 Task: Add Evolved Chocolate Coconut cups to the cart.
Action: Mouse moved to (30, 86)
Screenshot: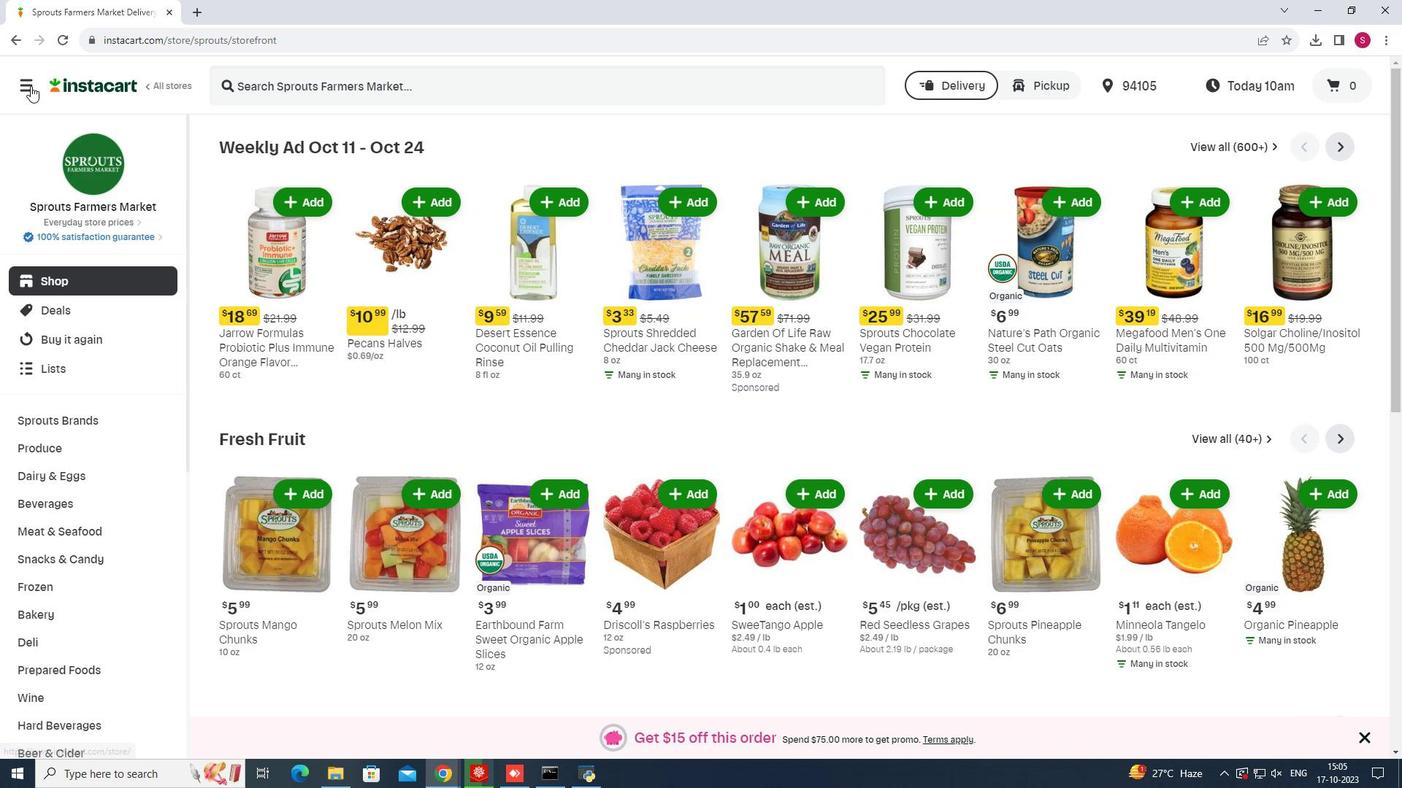 
Action: Mouse pressed left at (30, 86)
Screenshot: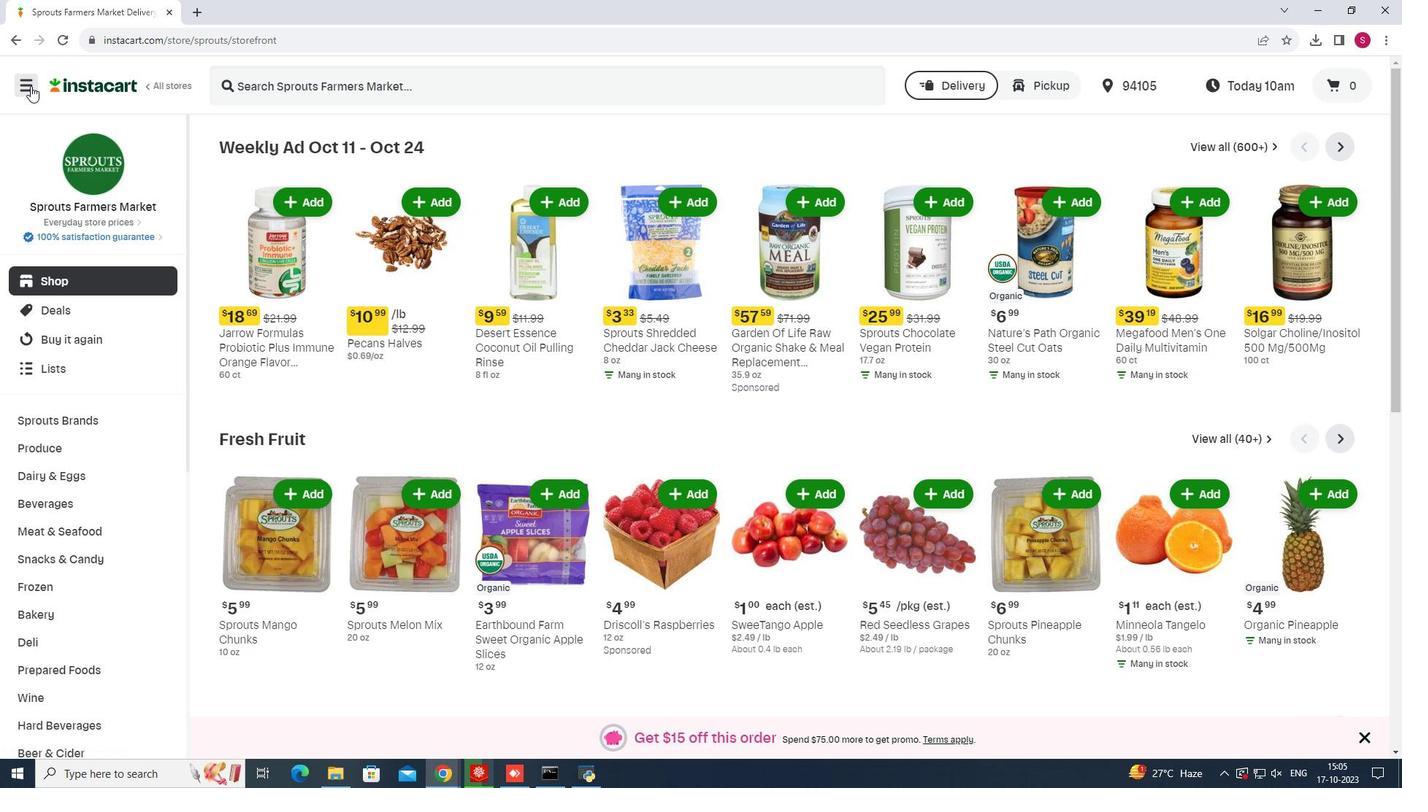
Action: Mouse moved to (96, 392)
Screenshot: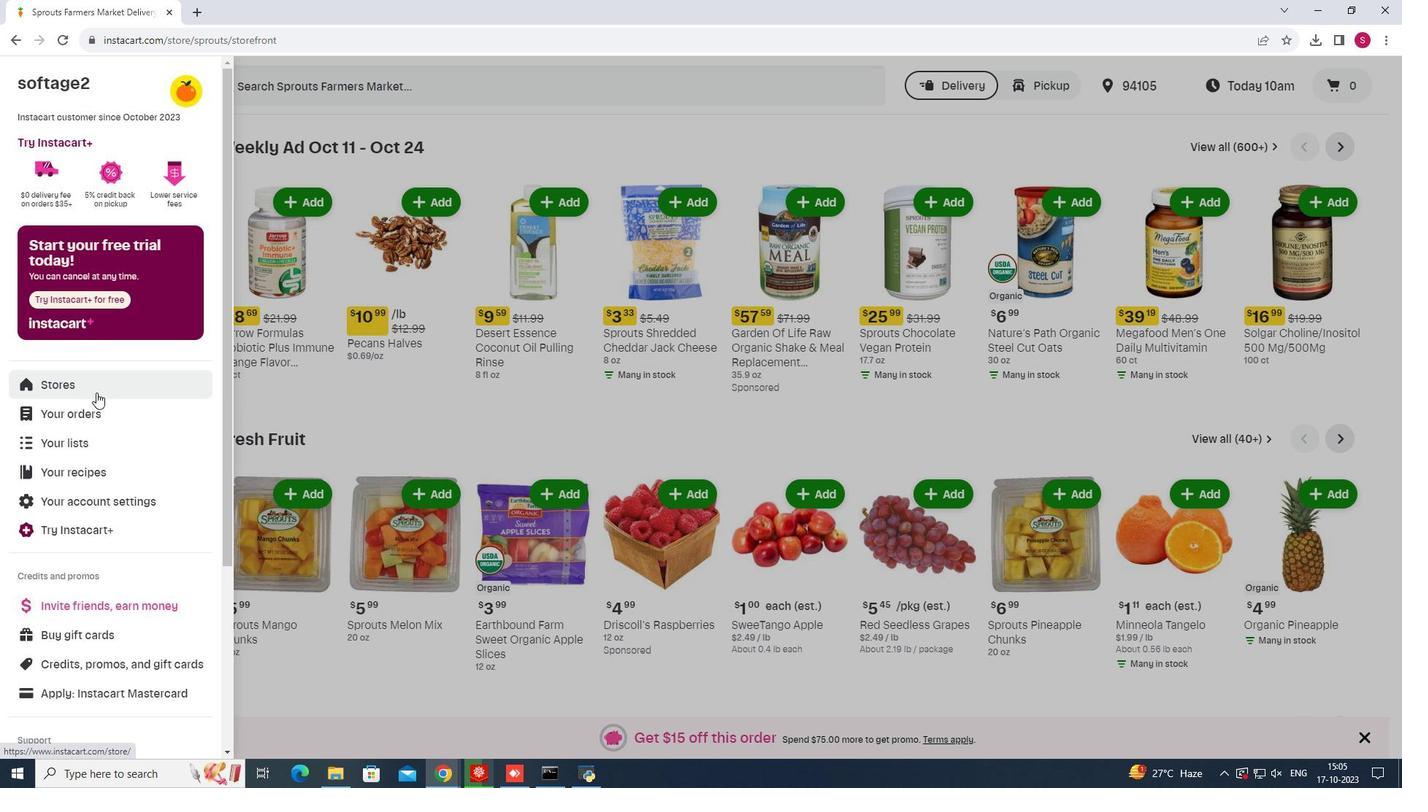 
Action: Mouse pressed left at (96, 392)
Screenshot: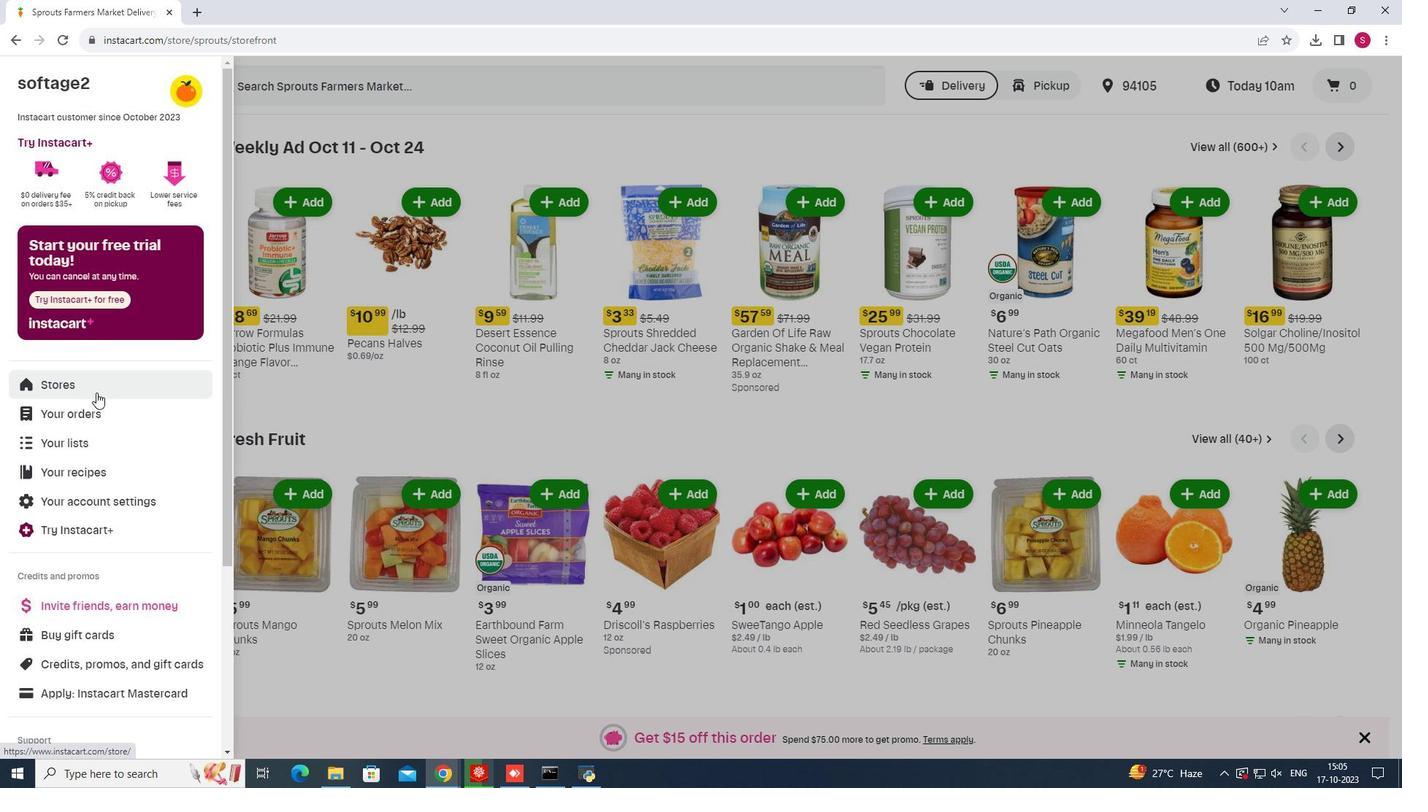 
Action: Mouse moved to (336, 133)
Screenshot: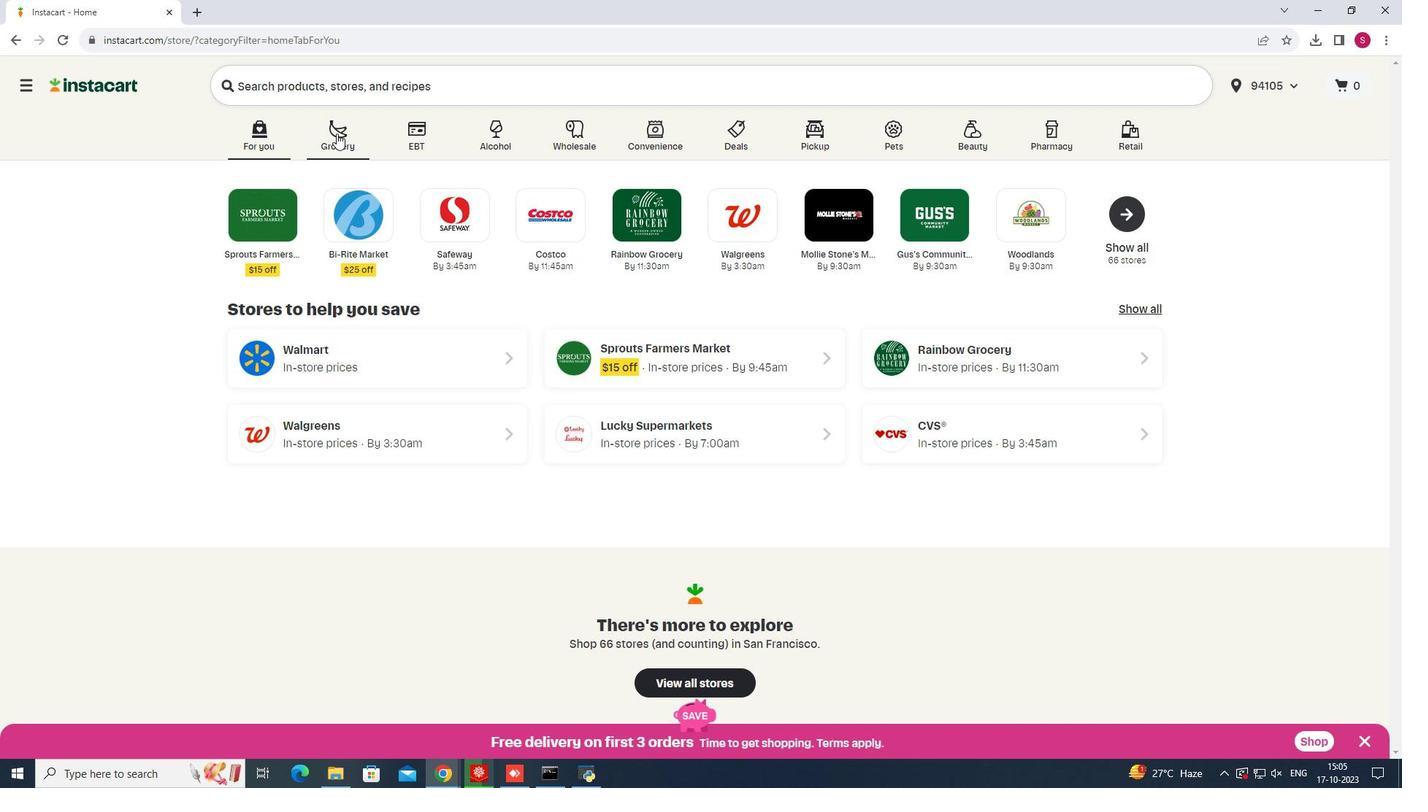 
Action: Mouse pressed left at (336, 133)
Screenshot: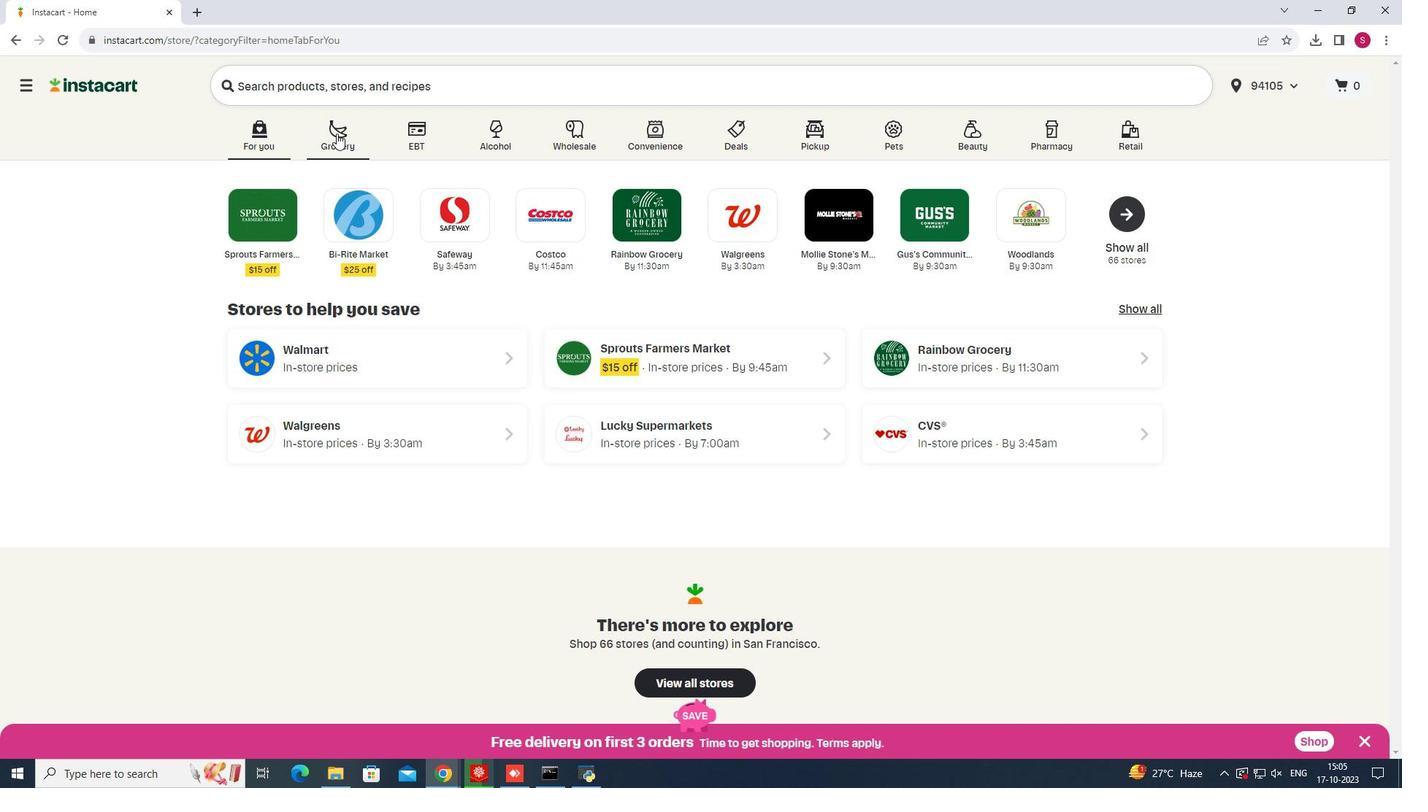 
Action: Mouse moved to (969, 198)
Screenshot: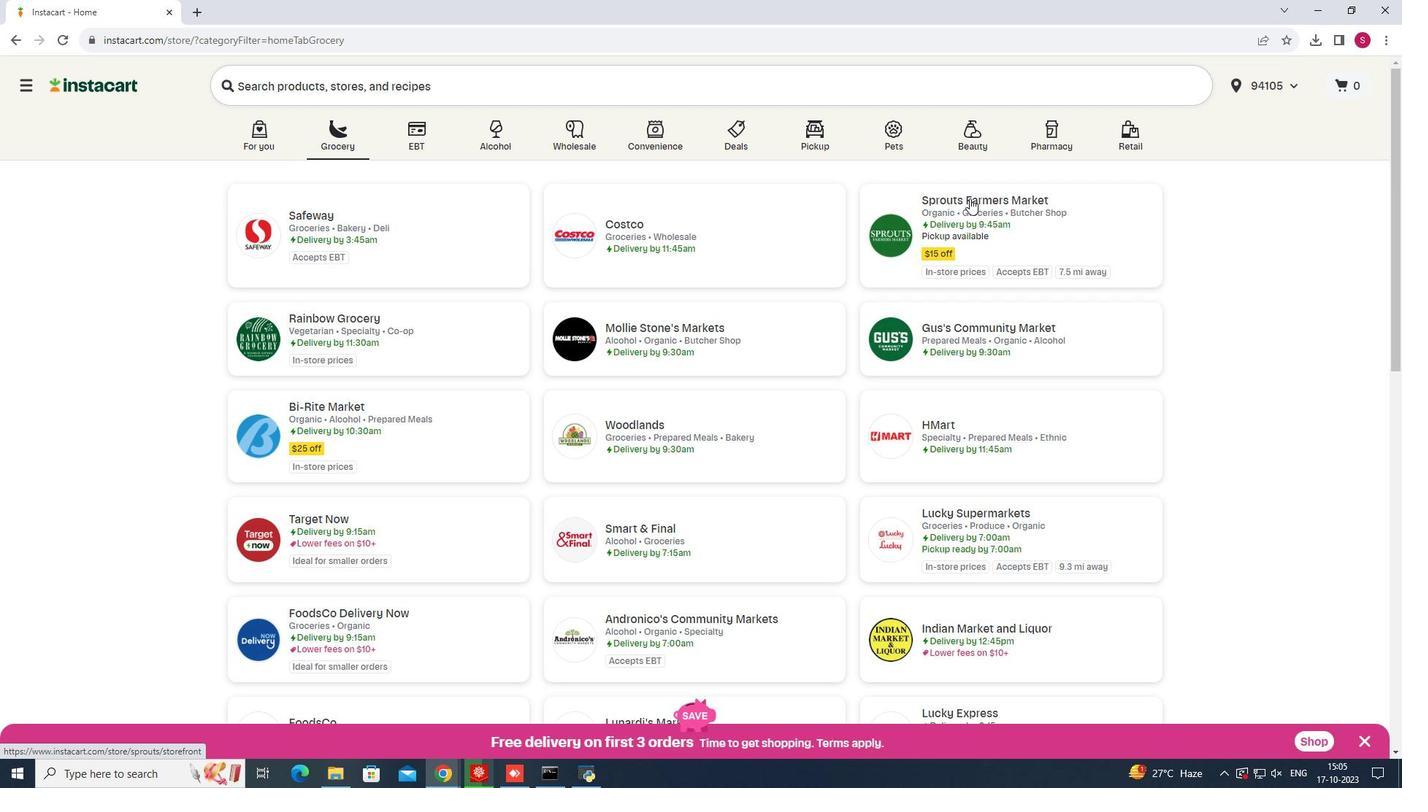 
Action: Mouse pressed left at (969, 198)
Screenshot: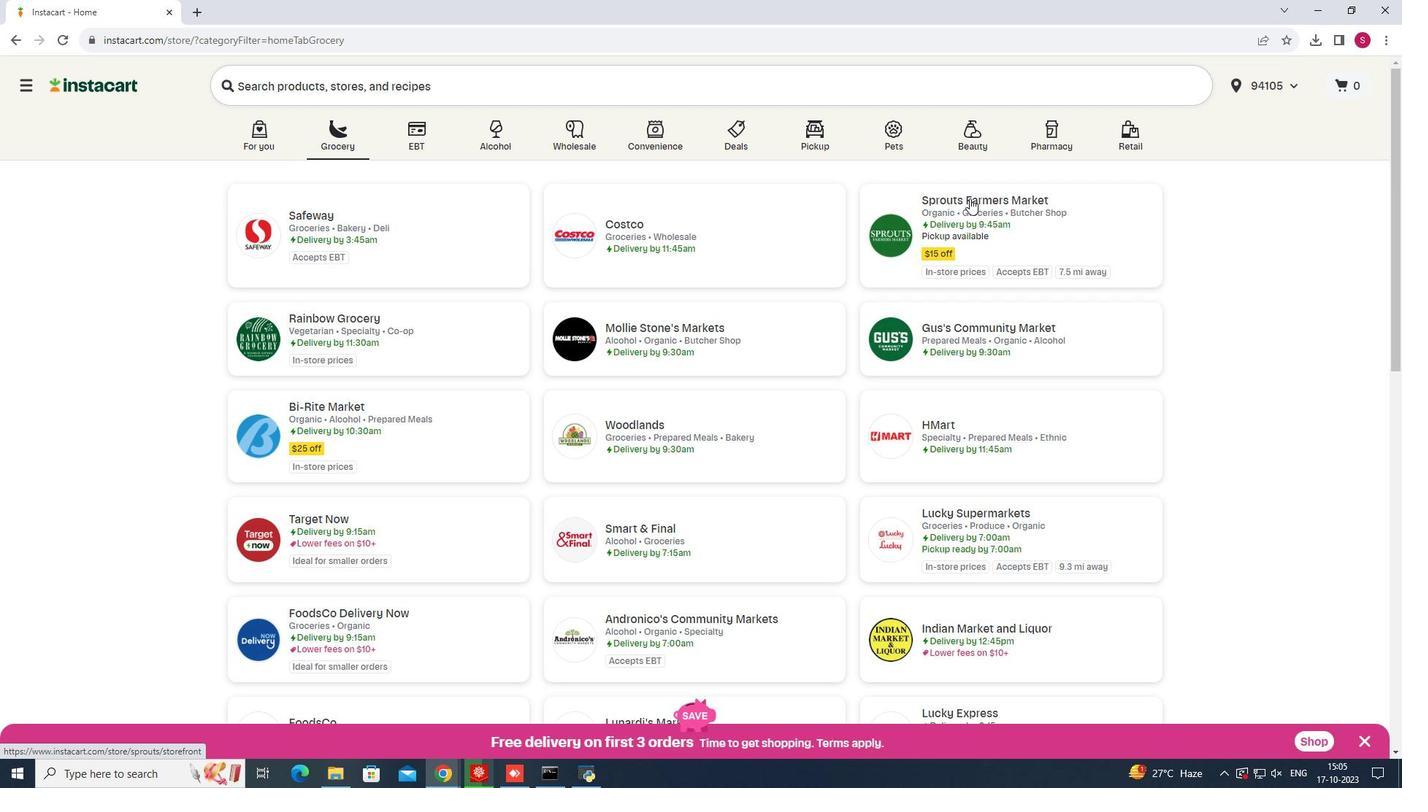 
Action: Mouse moved to (65, 565)
Screenshot: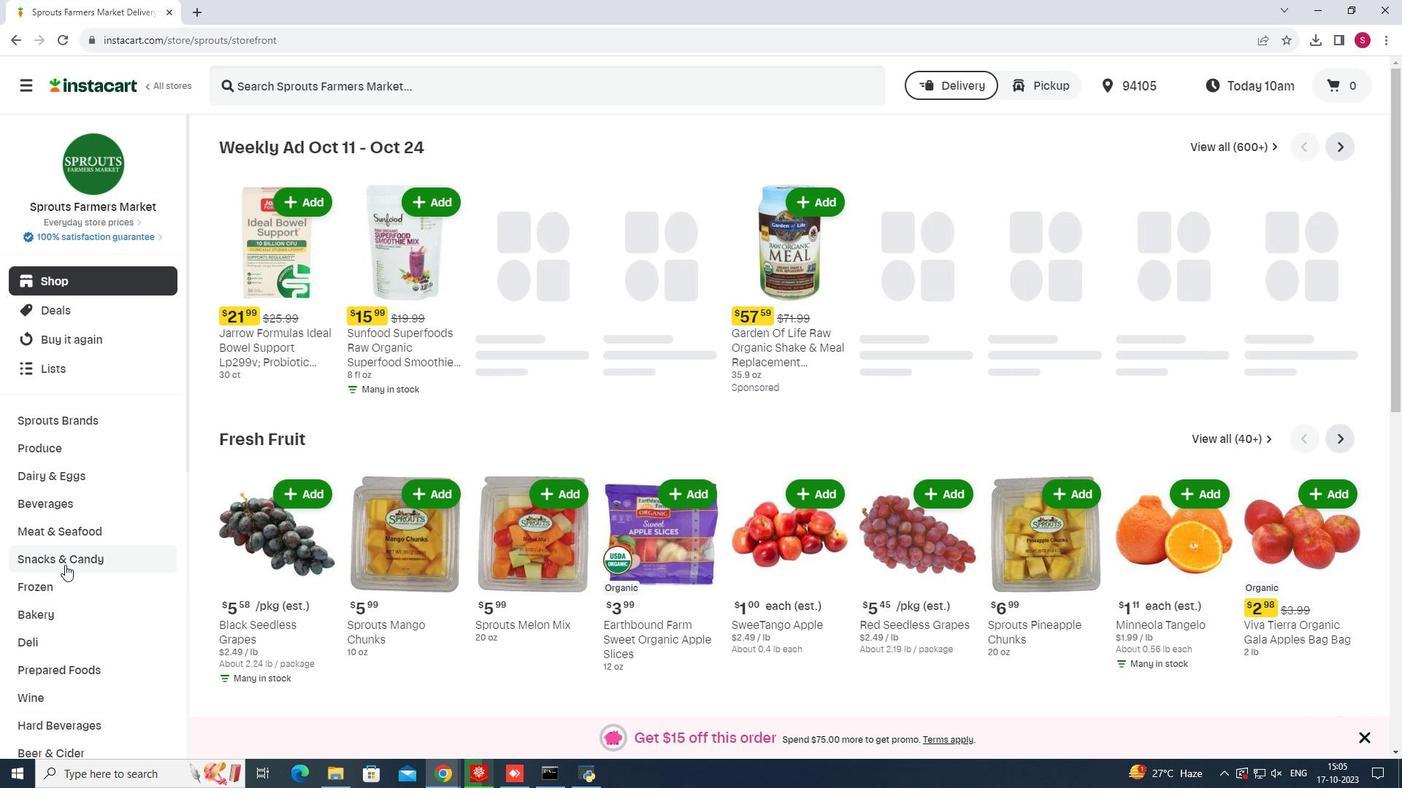 
Action: Mouse pressed left at (65, 565)
Screenshot: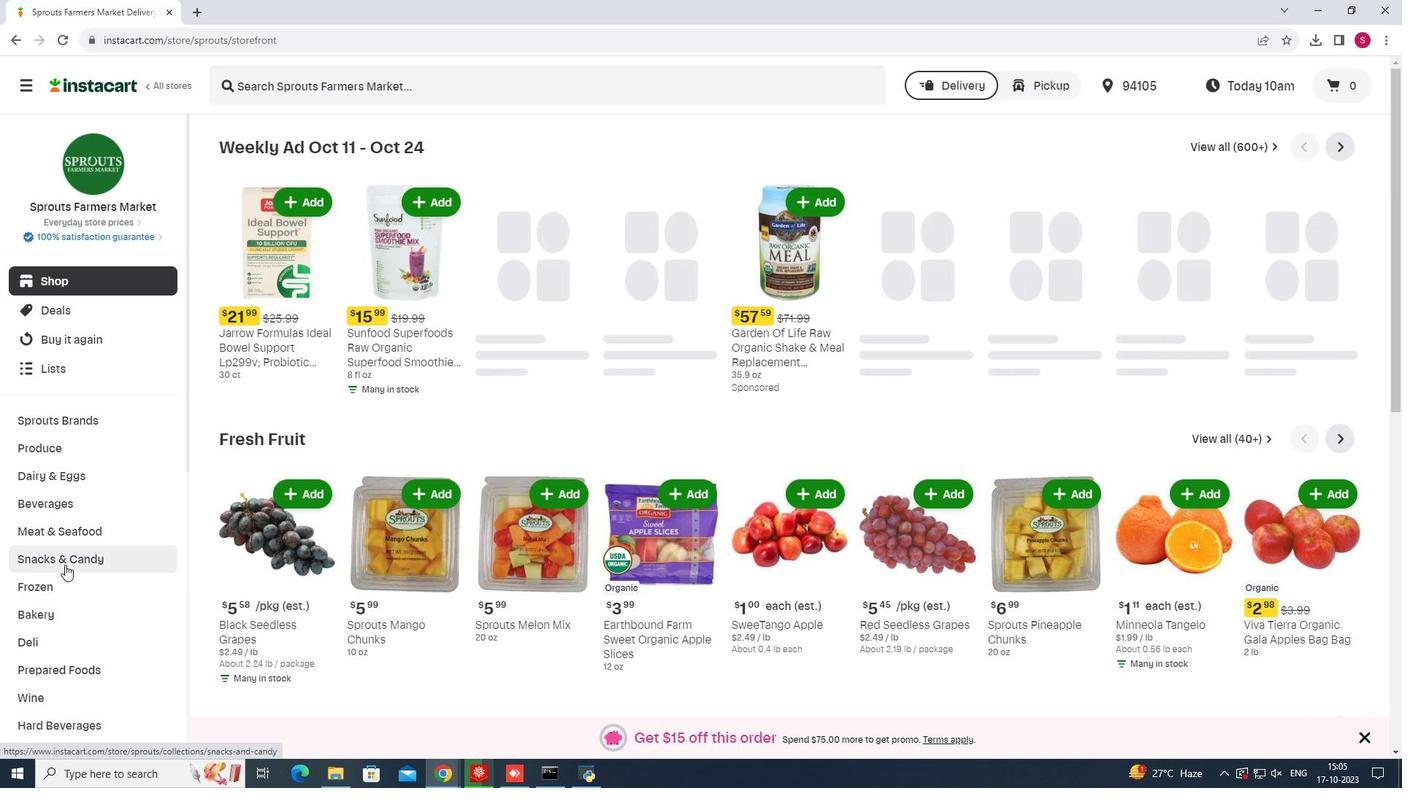 
Action: Mouse moved to (422, 176)
Screenshot: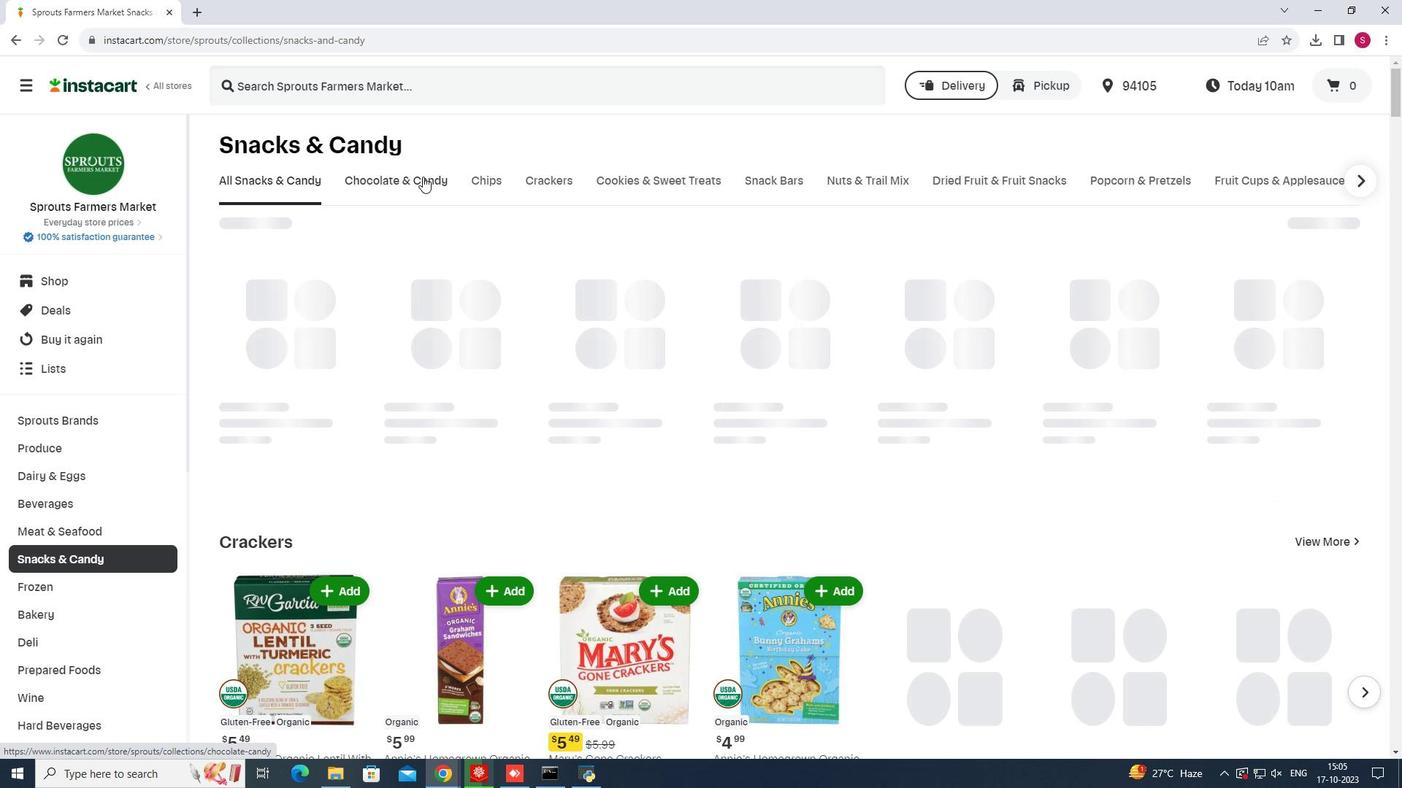 
Action: Mouse pressed left at (422, 176)
Screenshot: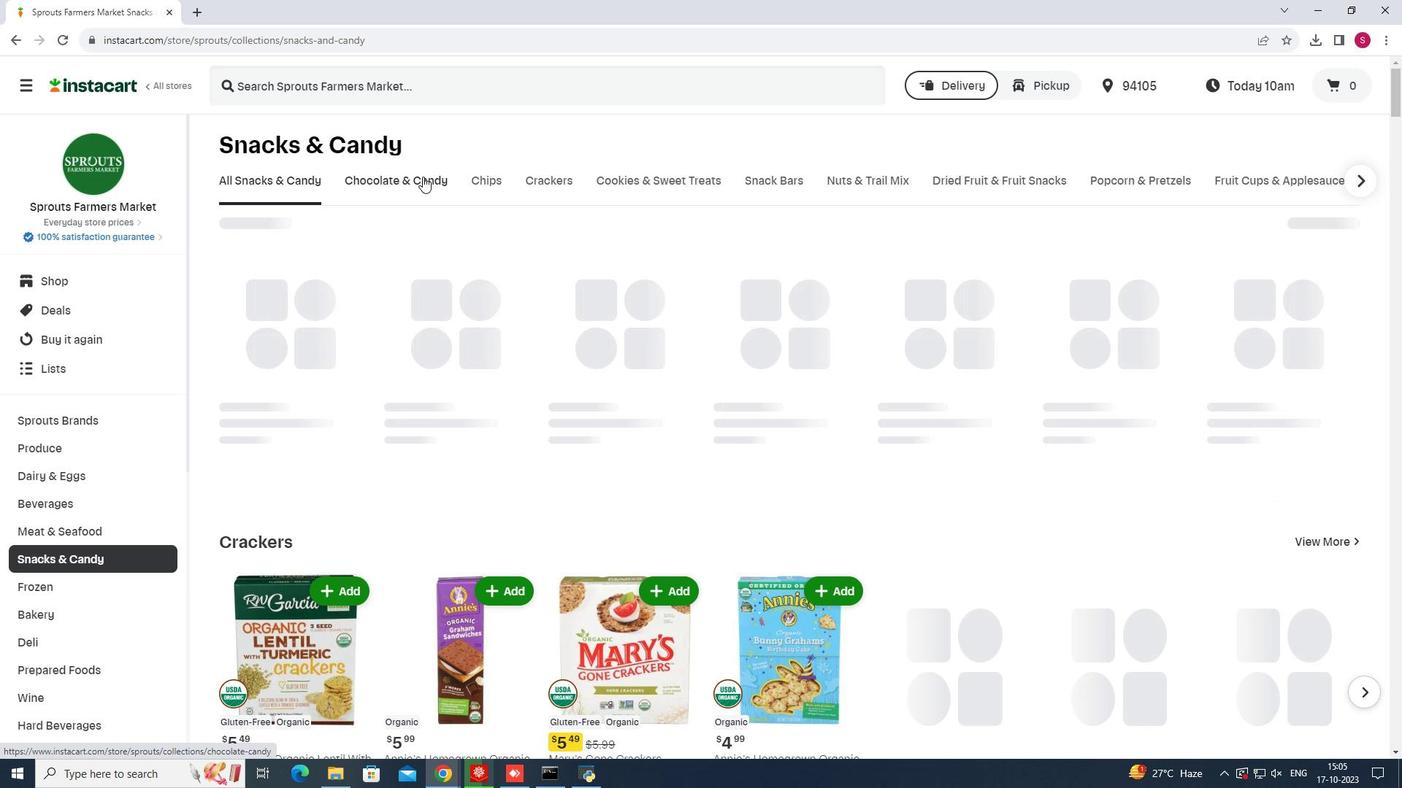 
Action: Mouse moved to (390, 246)
Screenshot: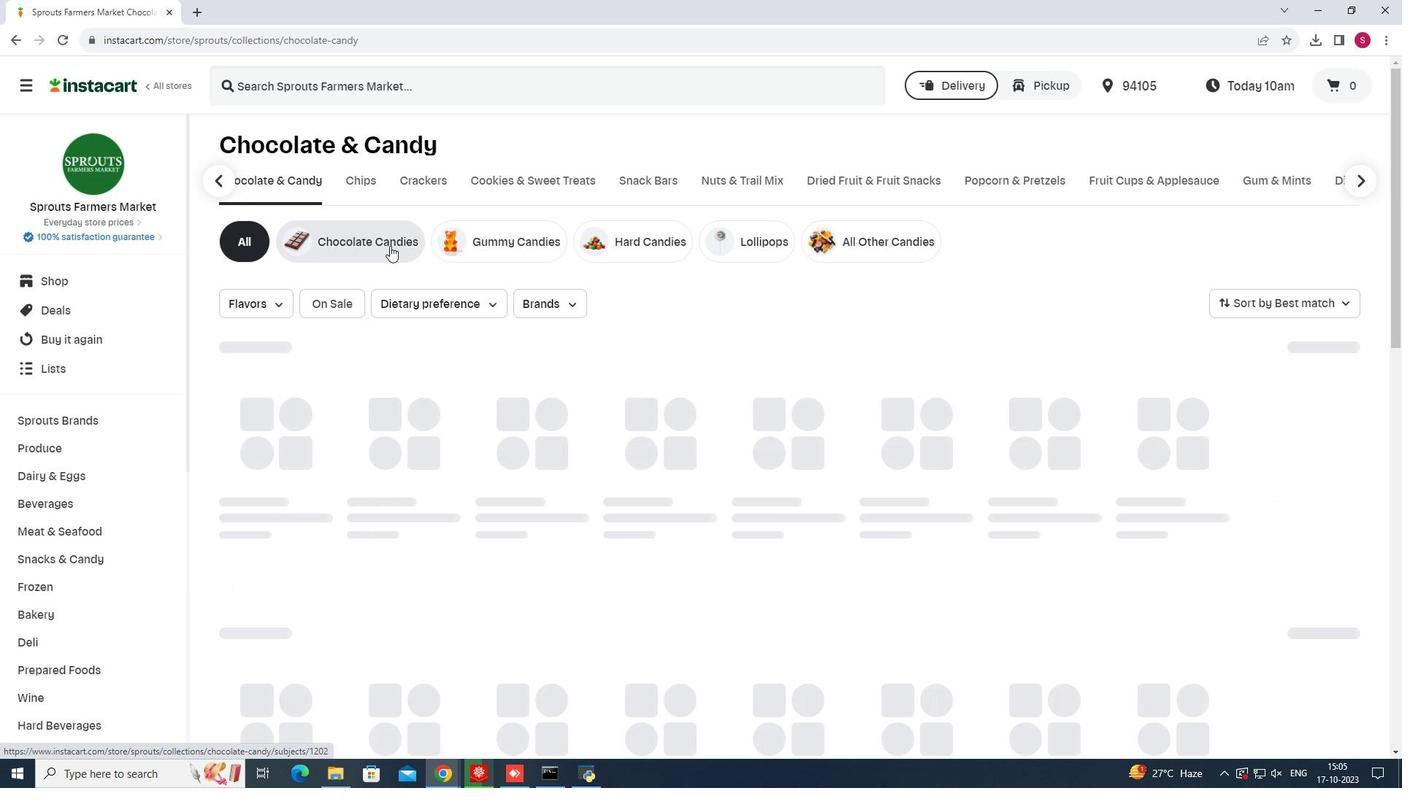 
Action: Mouse pressed left at (390, 246)
Screenshot: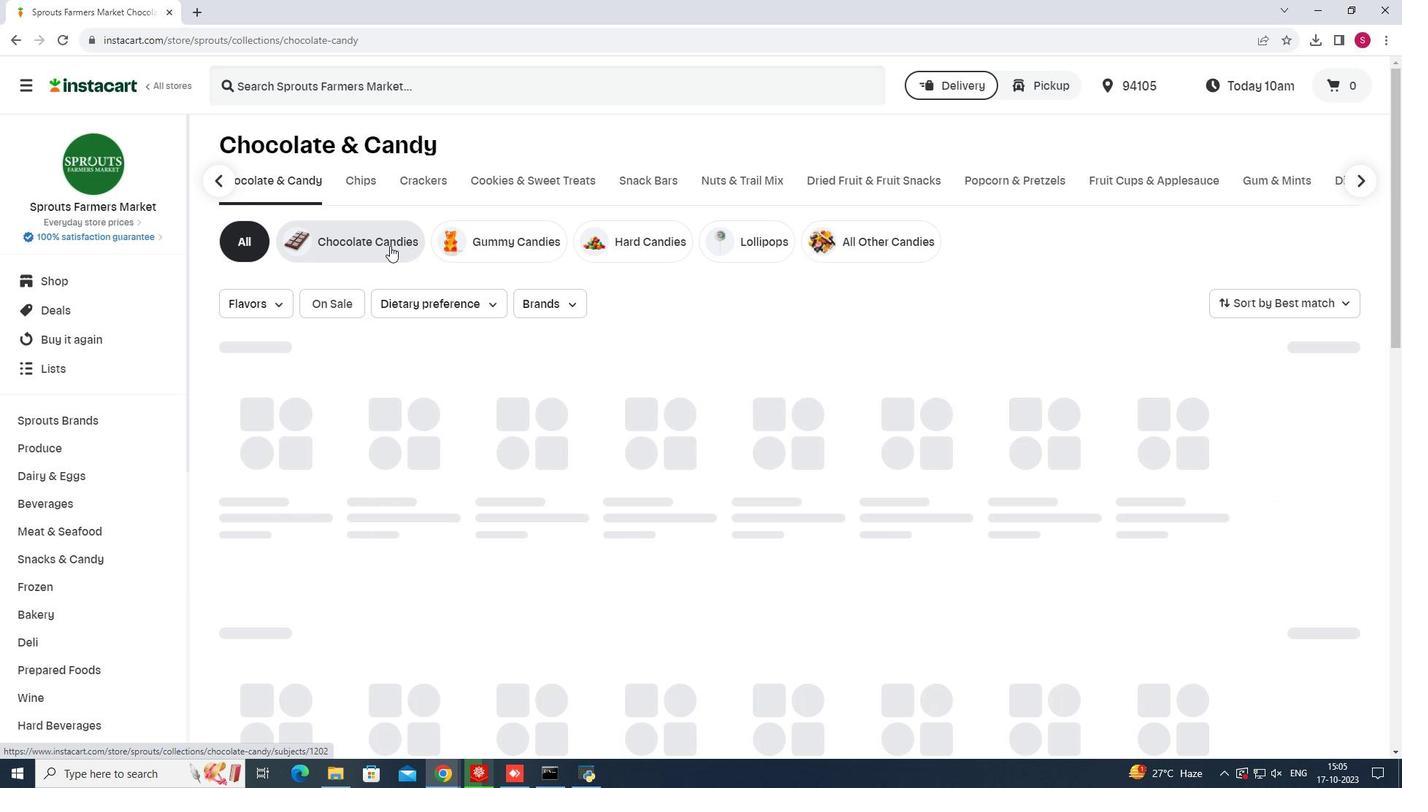 
Action: Mouse moved to (539, 89)
Screenshot: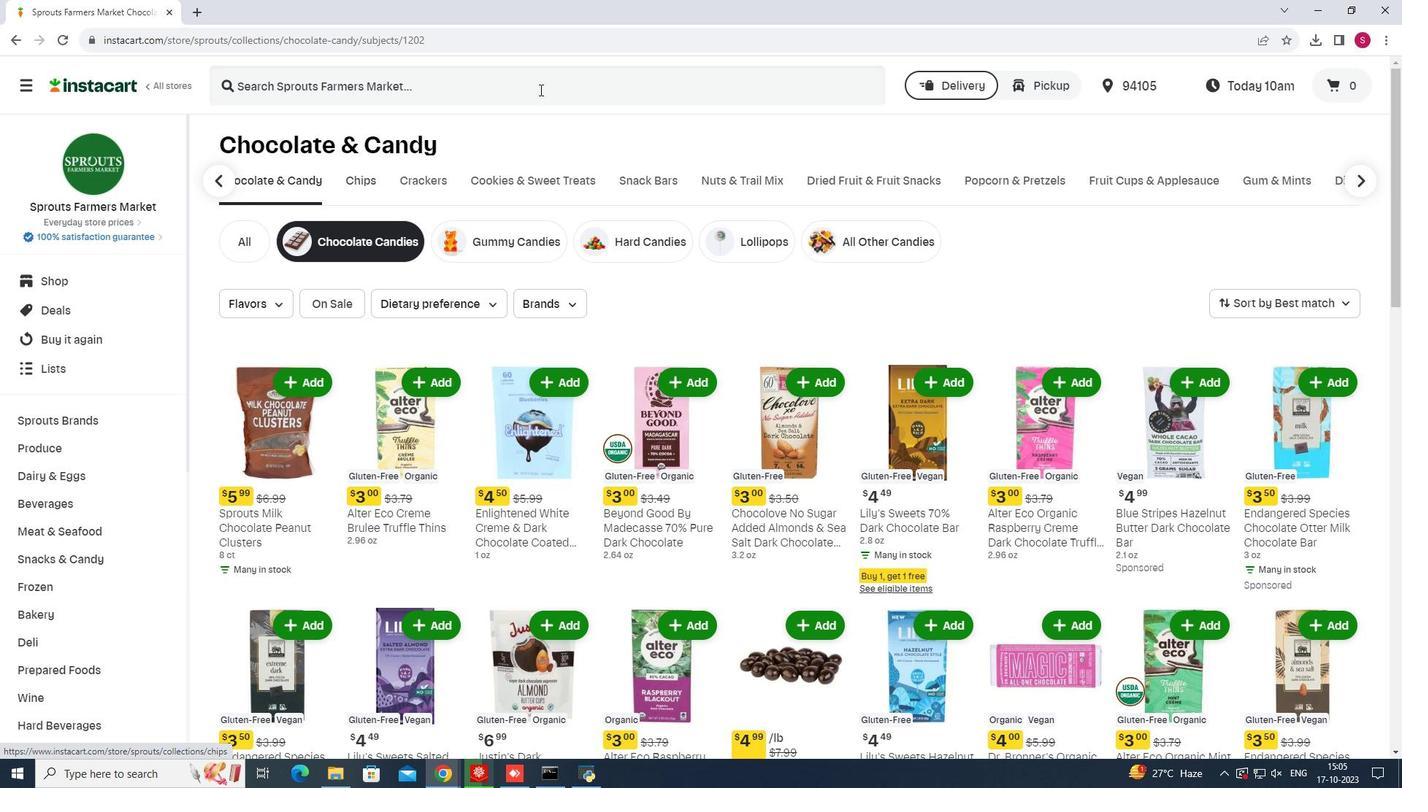
Action: Mouse pressed left at (539, 89)
Screenshot: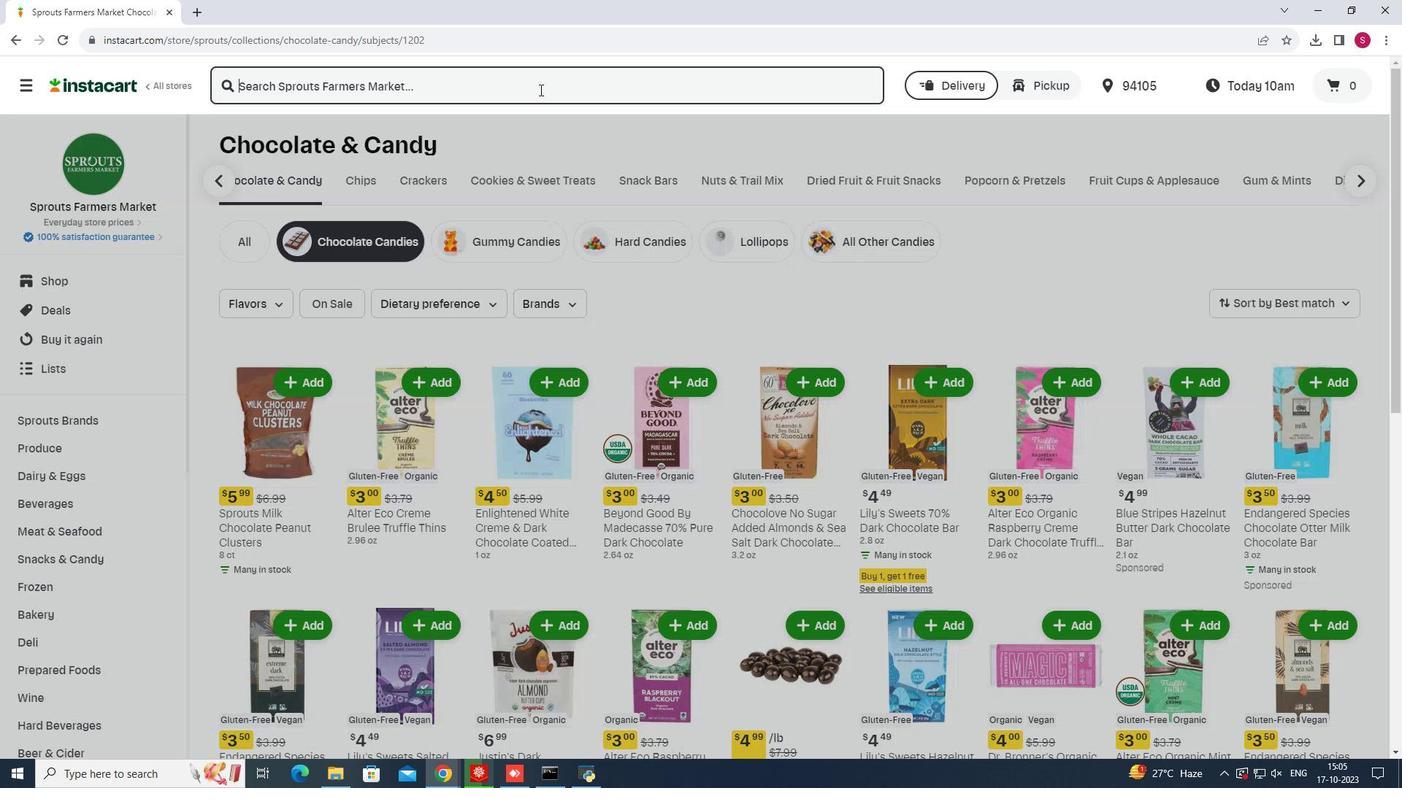 
Action: Mouse moved to (539, 89)
Screenshot: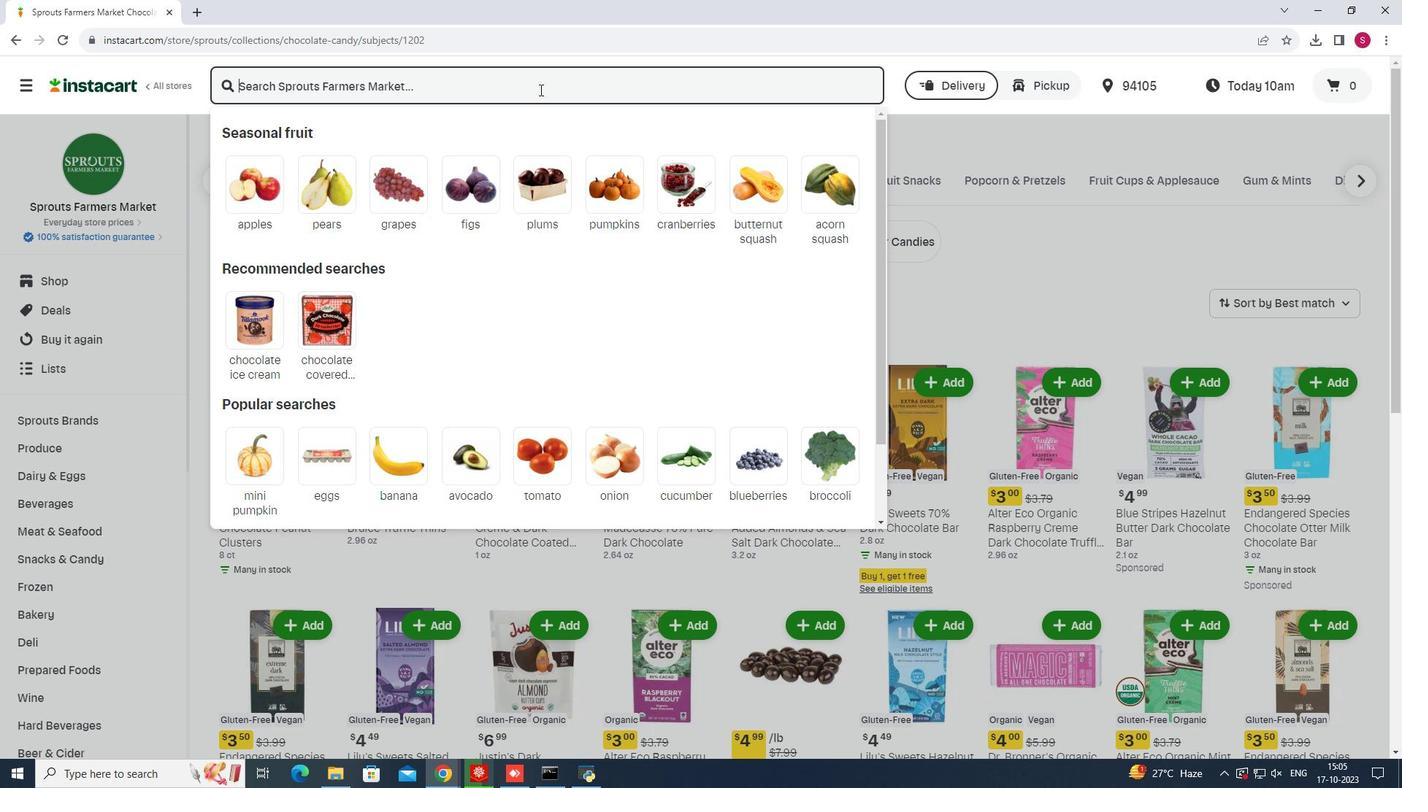 
Action: Key pressed <Key.shift>En<Key.backspace>volved<Key.space><Key.shift>Chocolate<Key.space><Key.shift>Coconut<Key.space>cups<Key.enter>
Screenshot: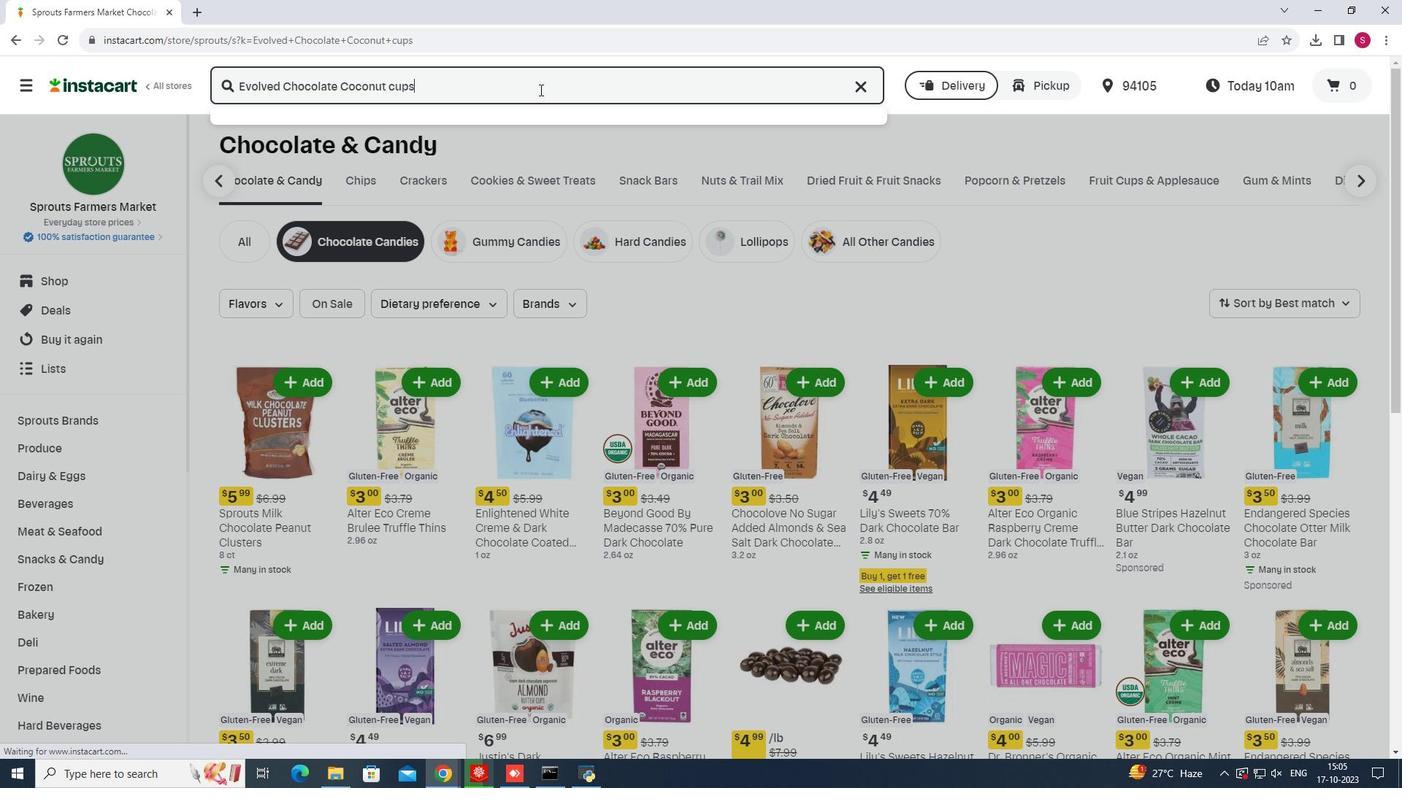 
Action: Mouse moved to (869, 239)
Screenshot: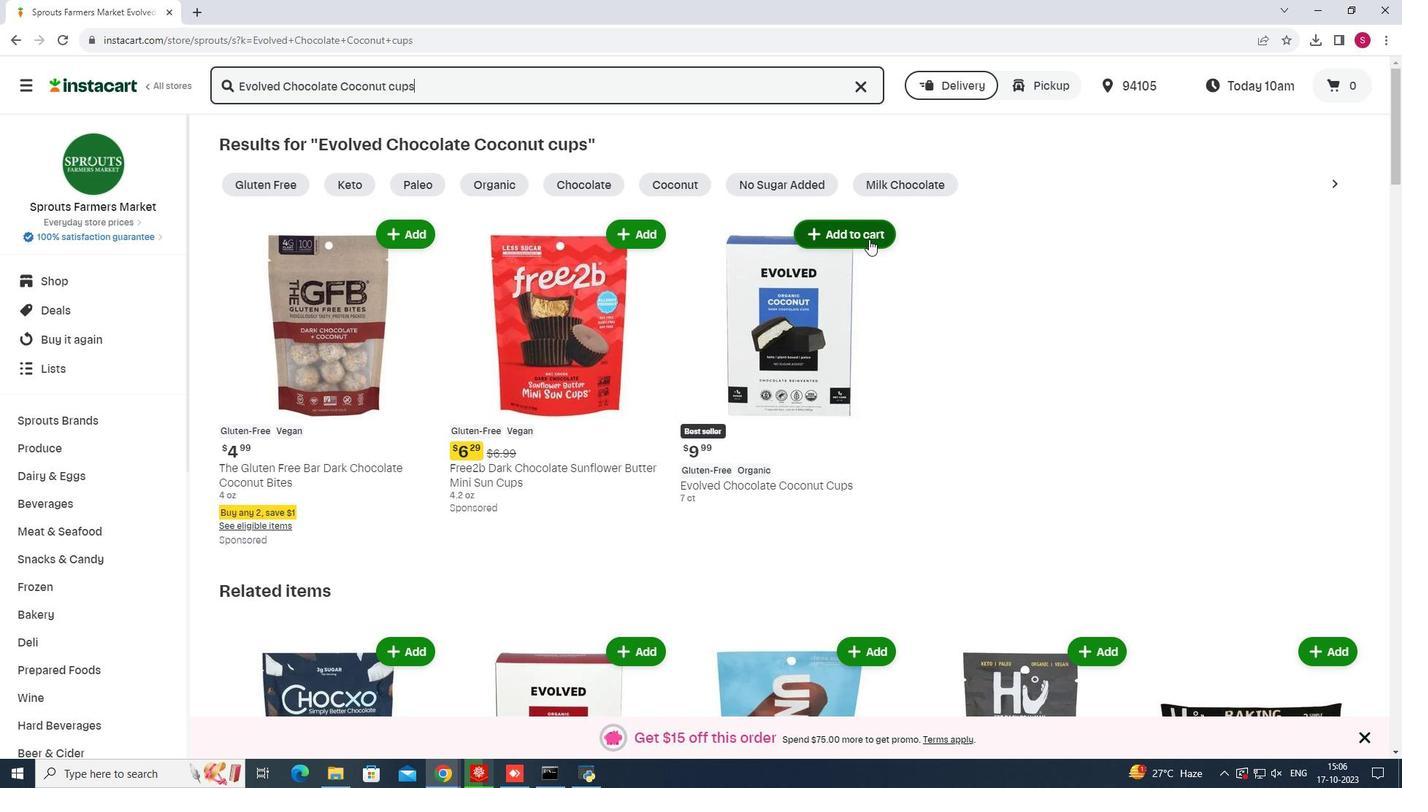 
Action: Mouse pressed left at (869, 239)
Screenshot: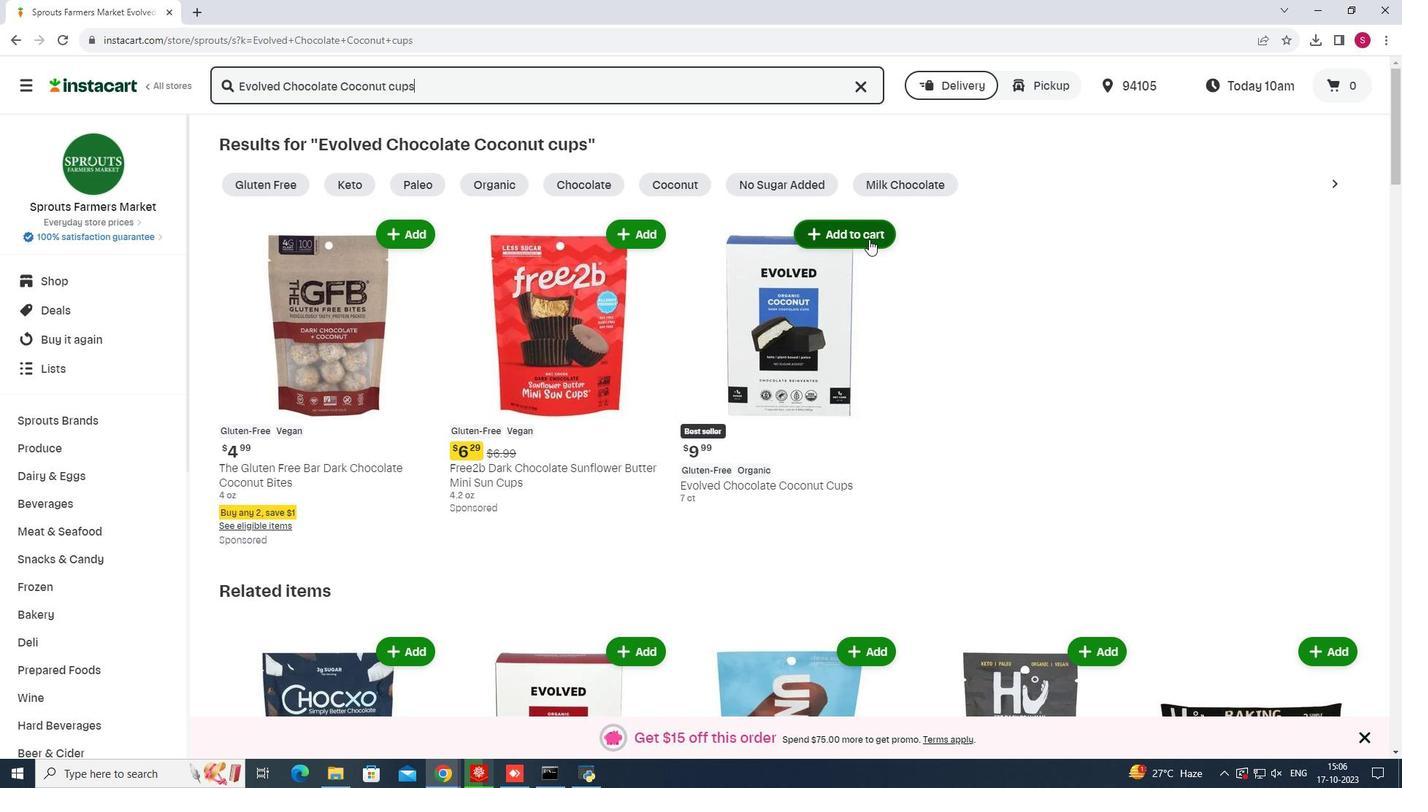
Action: Mouse moved to (1029, 284)
Screenshot: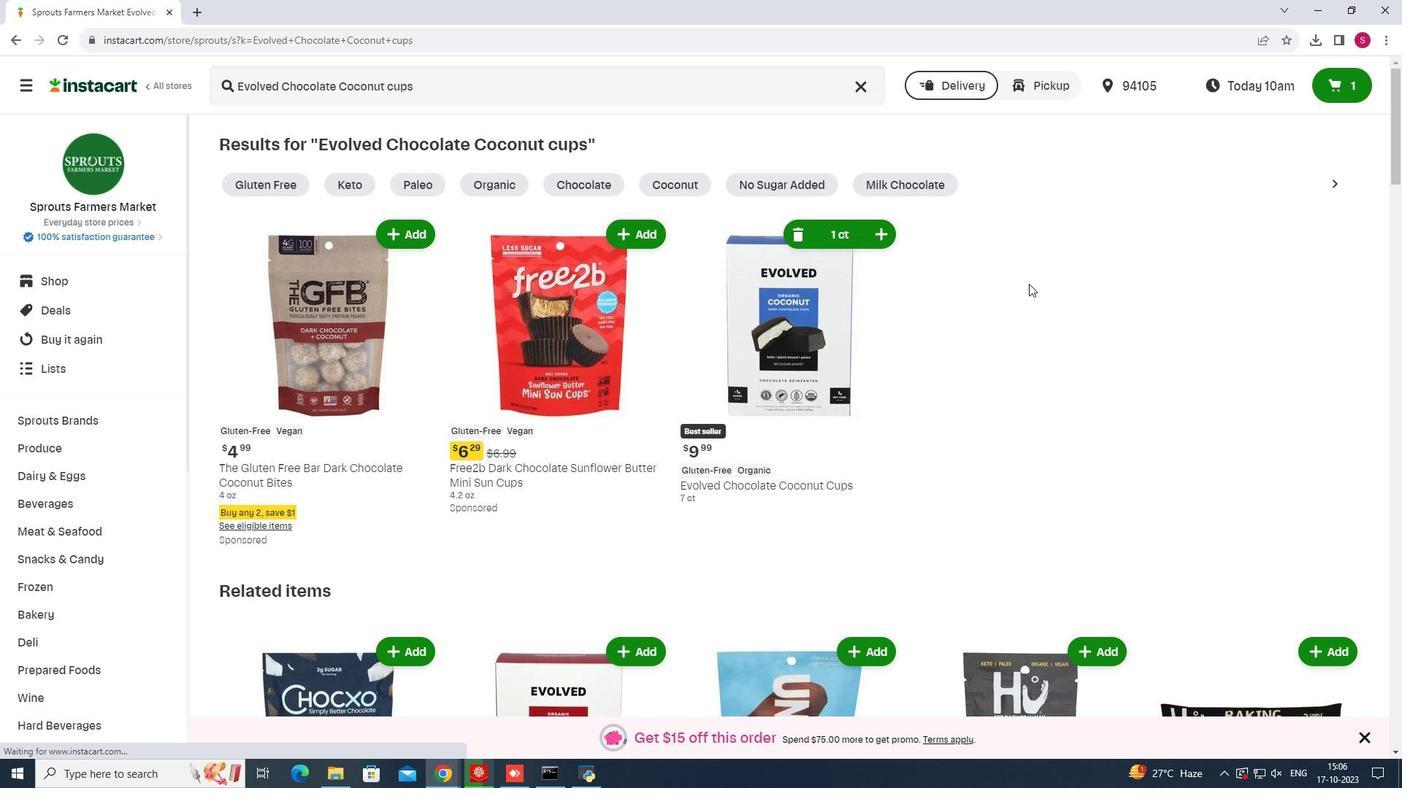
